 Task: Add a column "Request date".
Action: Mouse moved to (809, 395)
Screenshot: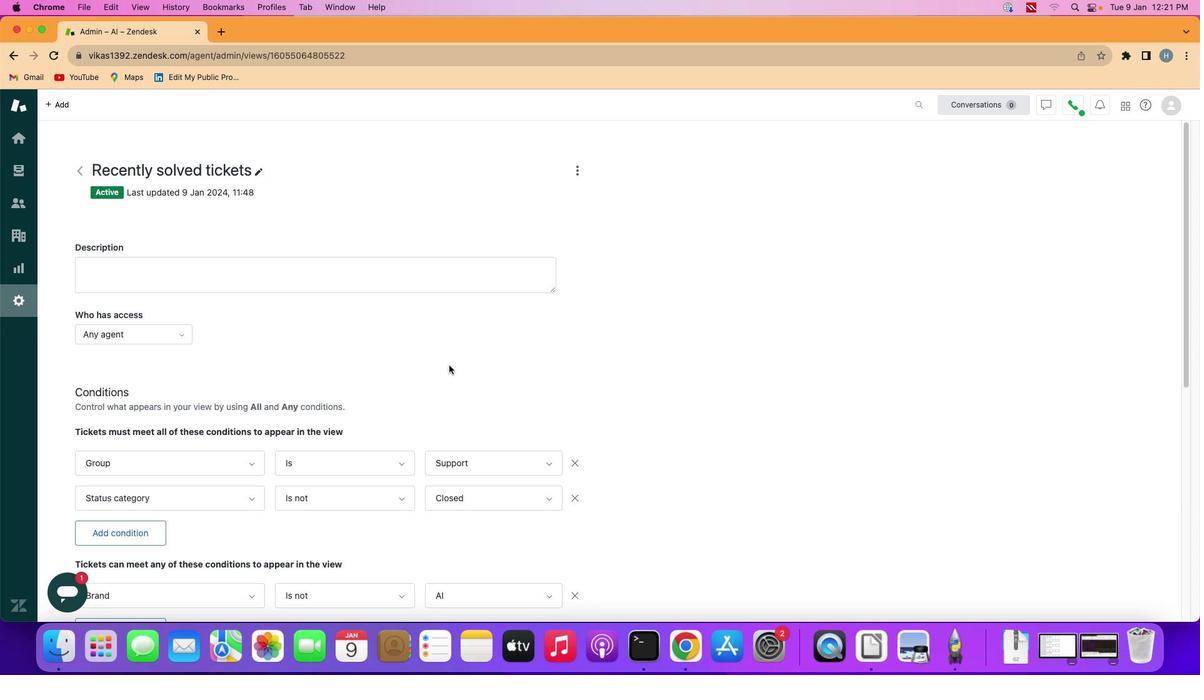 
Action: Mouse scrolled (809, 395) with delta (-81, 320)
Screenshot: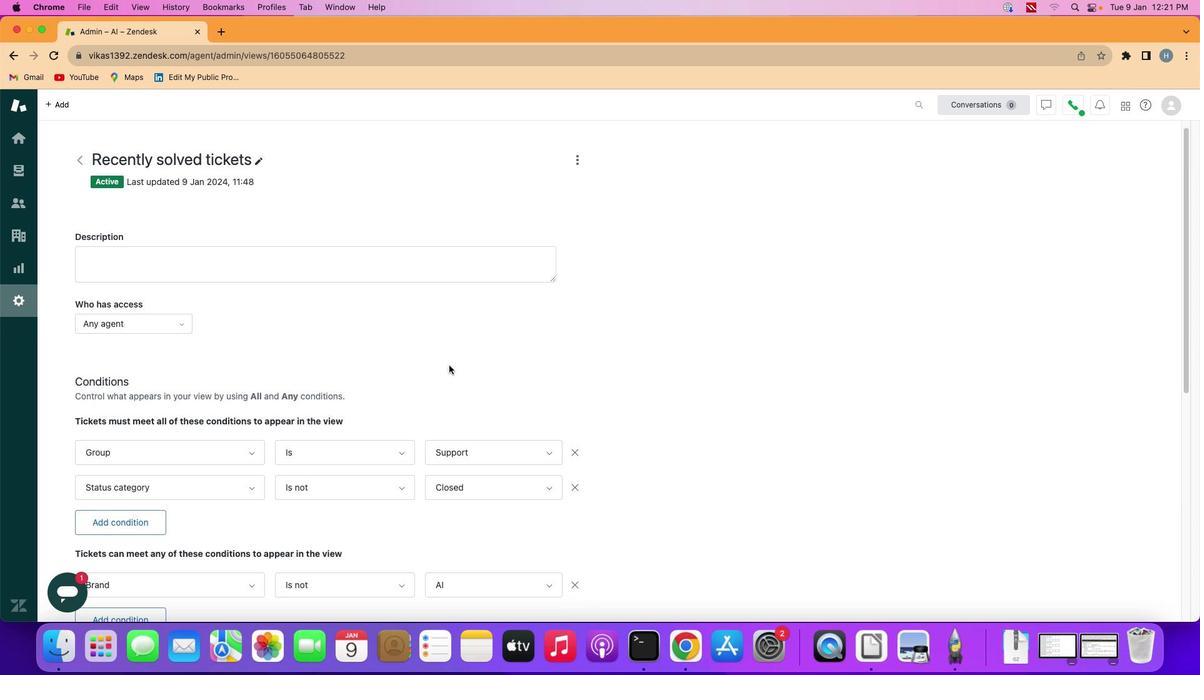 
Action: Mouse scrolled (809, 395) with delta (-81, 320)
Screenshot: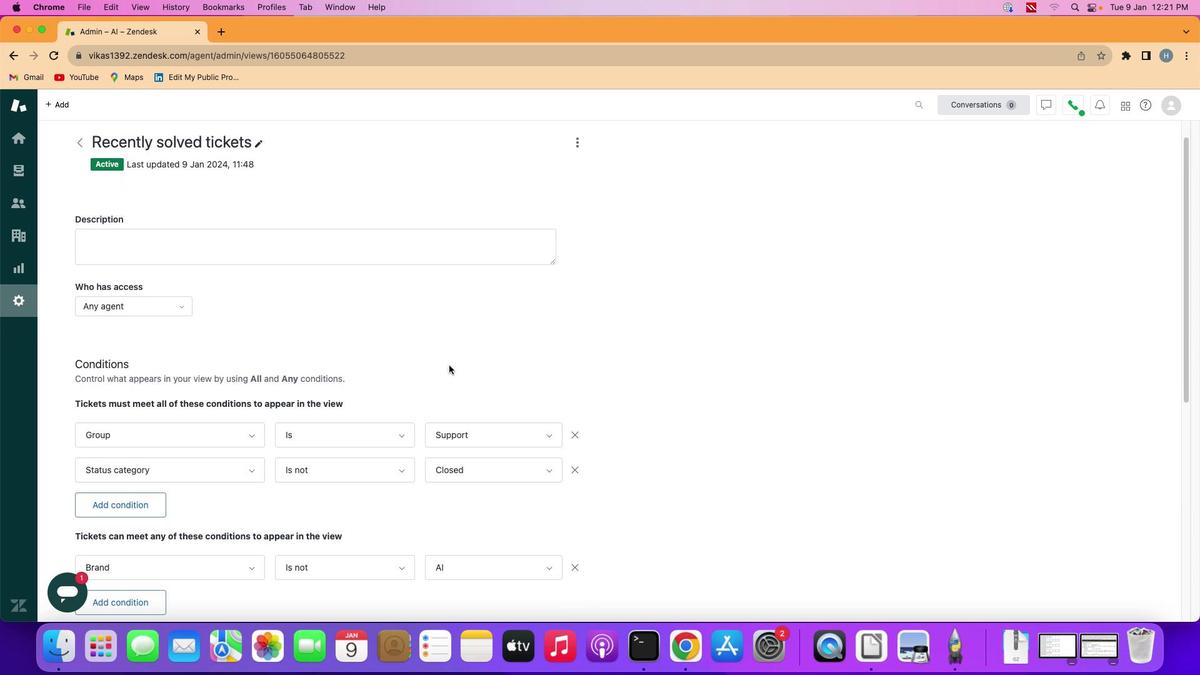 
Action: Mouse scrolled (809, 395) with delta (-81, 320)
Screenshot: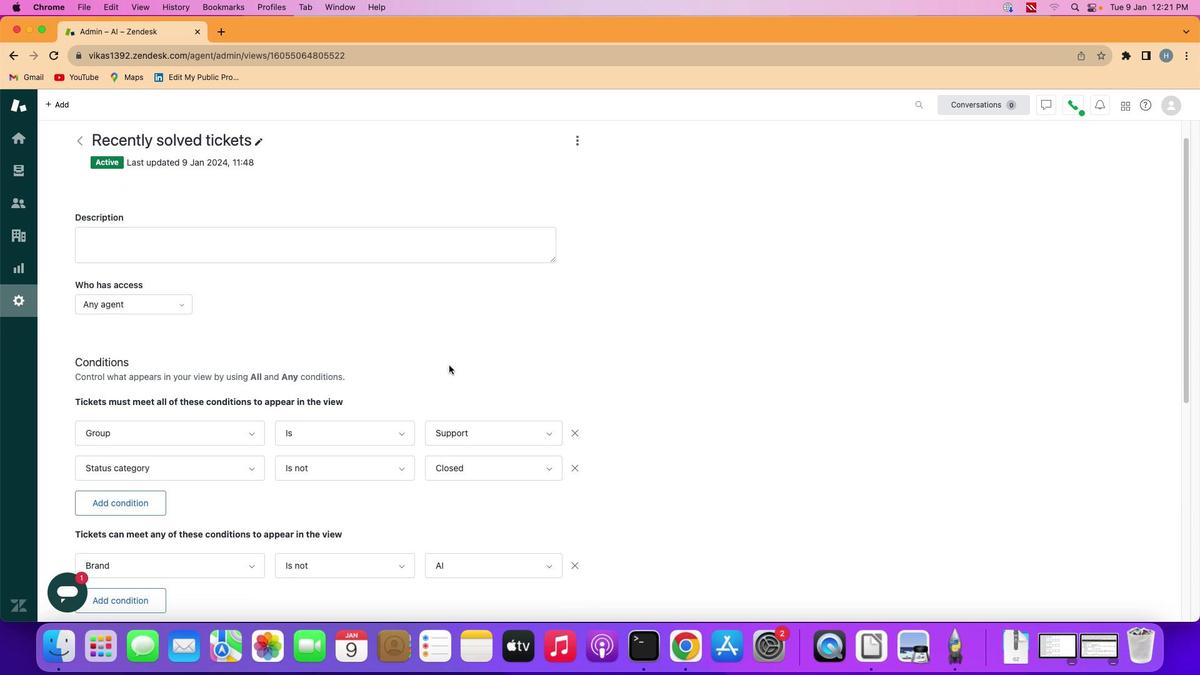 
Action: Mouse scrolled (809, 395) with delta (-81, 320)
Screenshot: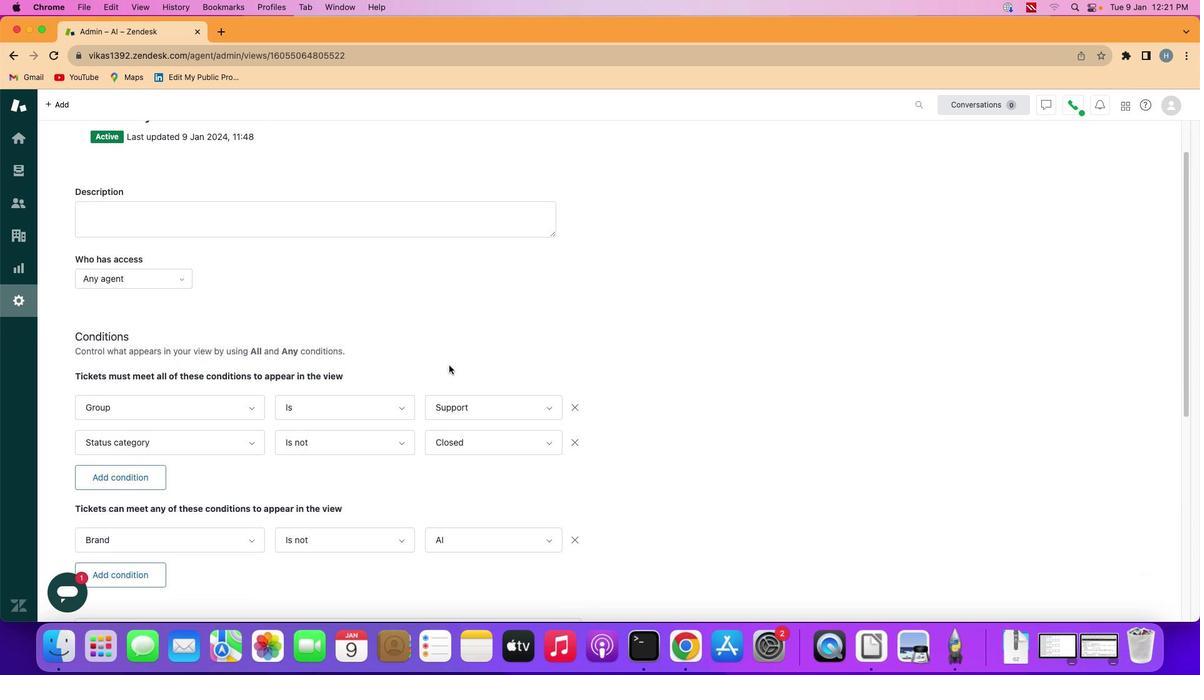 
Action: Mouse scrolled (809, 395) with delta (-81, 320)
Screenshot: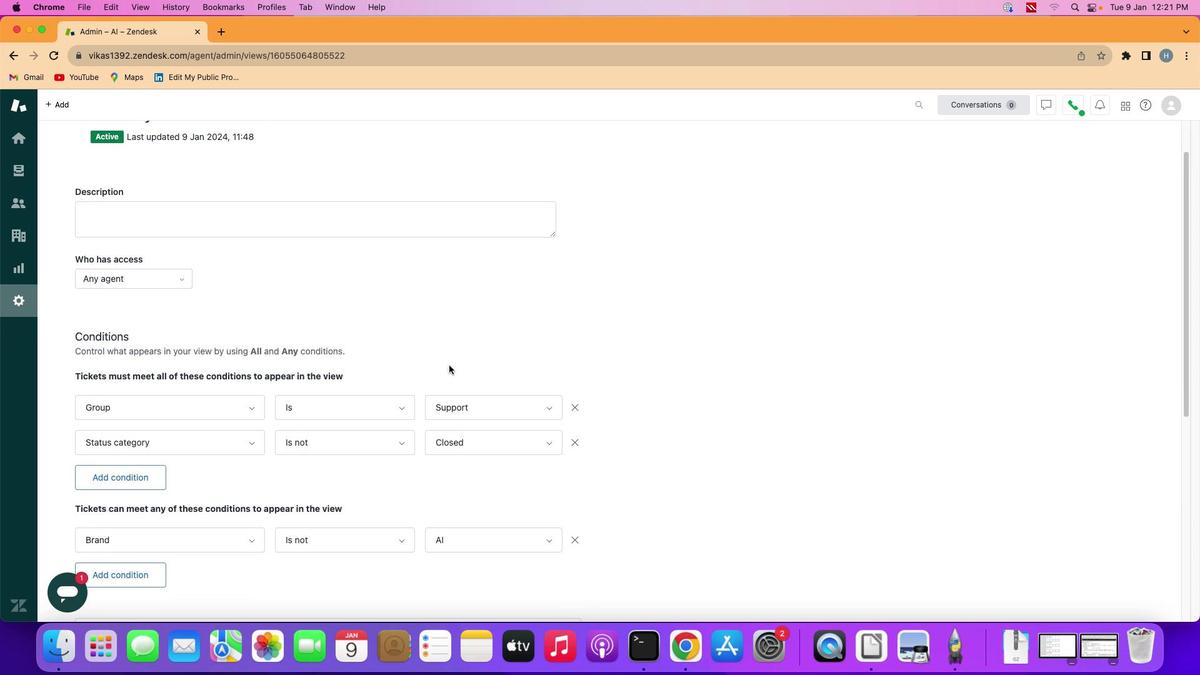 
Action: Mouse scrolled (809, 395) with delta (-81, 320)
Screenshot: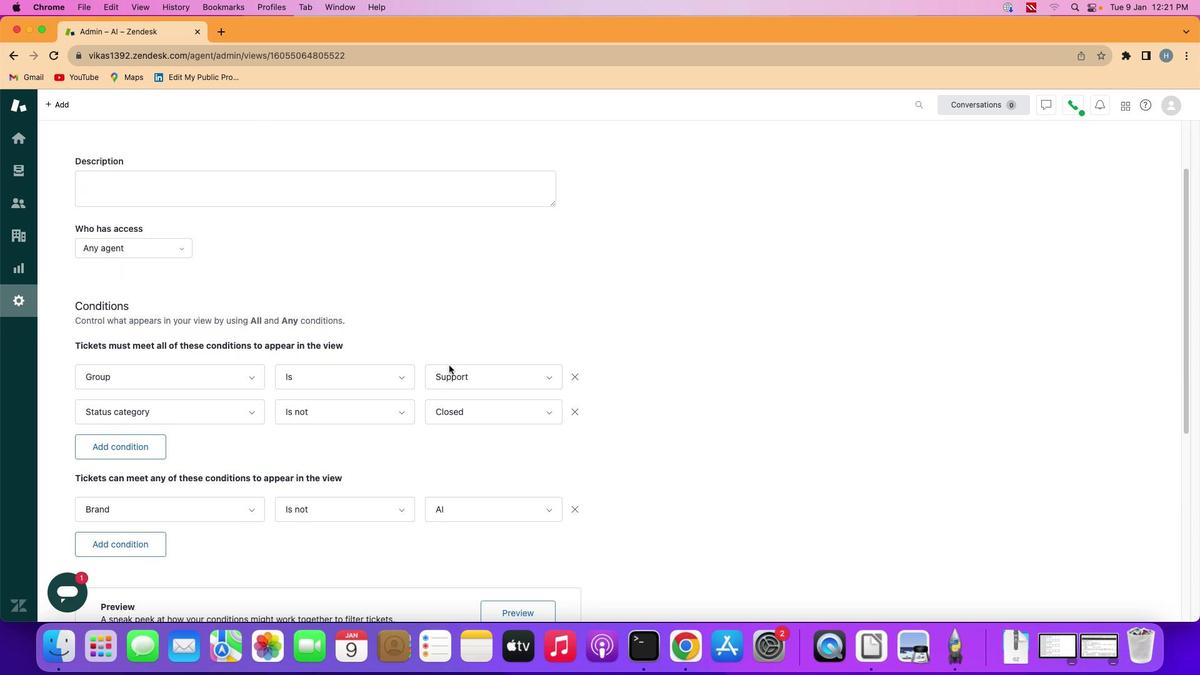 
Action: Mouse scrolled (809, 395) with delta (-81, 320)
Screenshot: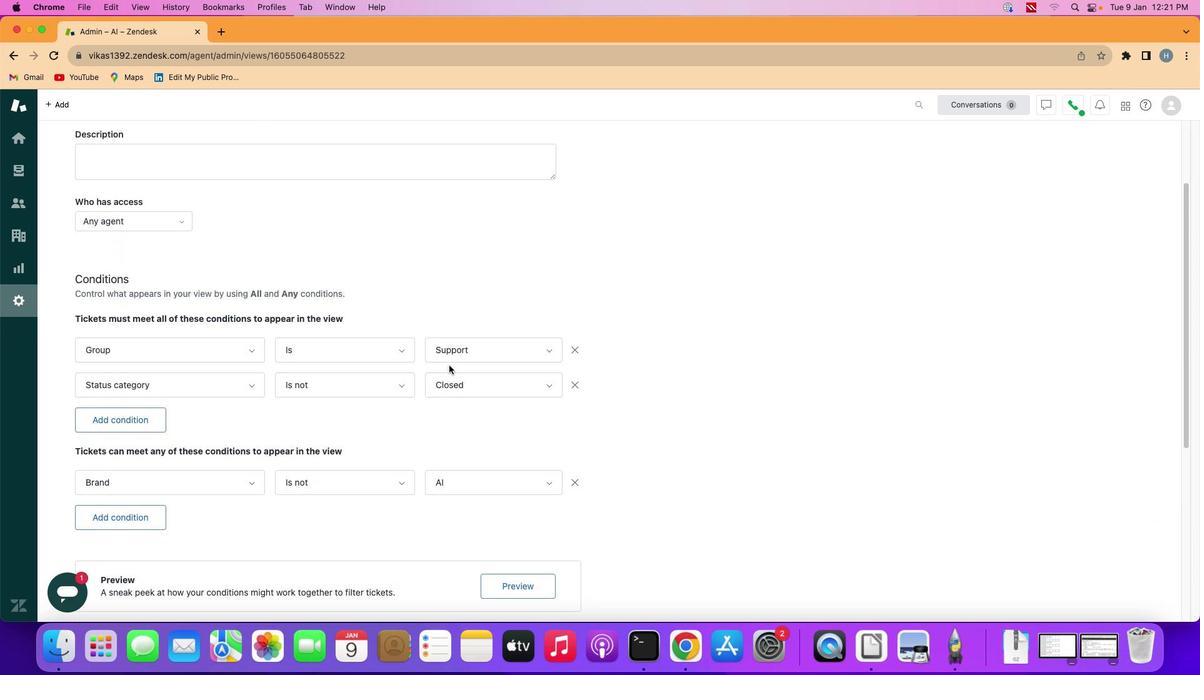 
Action: Mouse scrolled (809, 395) with delta (-81, 320)
Screenshot: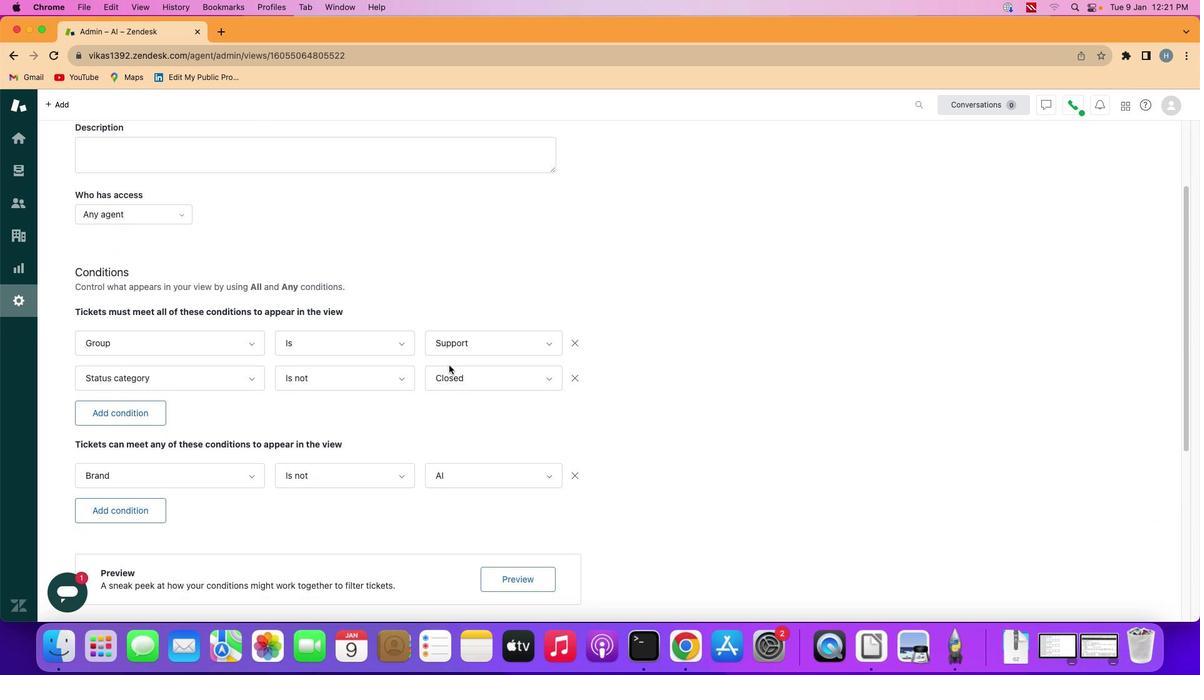 
Action: Mouse scrolled (809, 395) with delta (-81, 320)
Screenshot: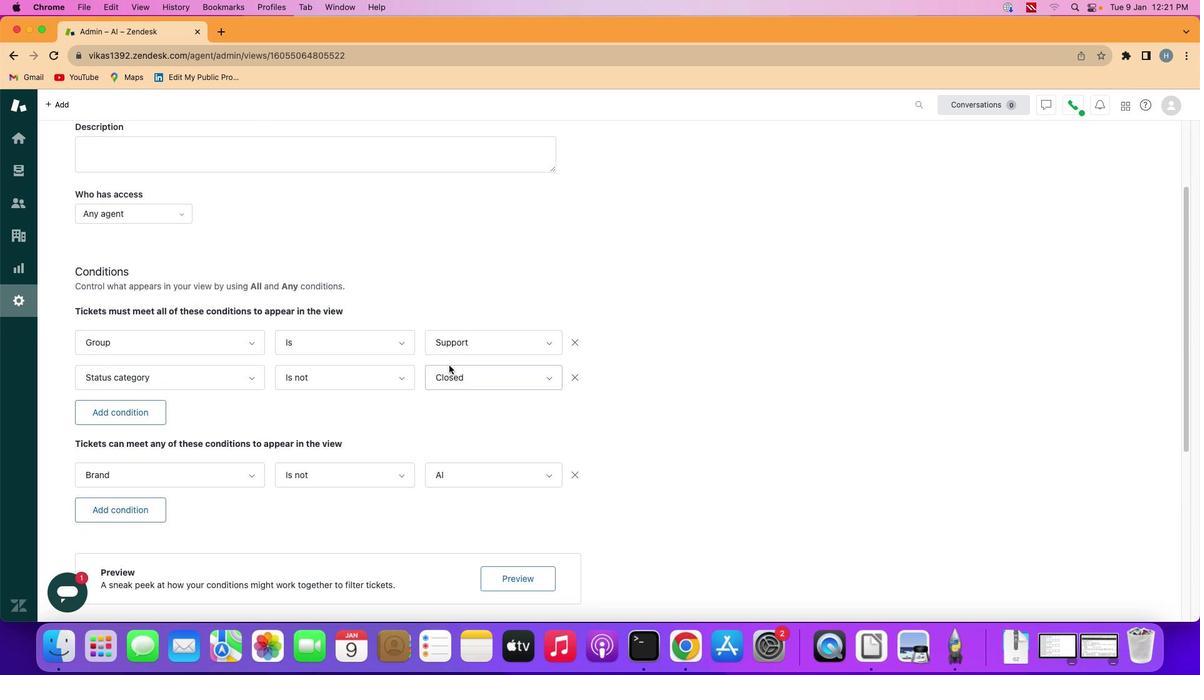 
Action: Mouse moved to (809, 395)
Screenshot: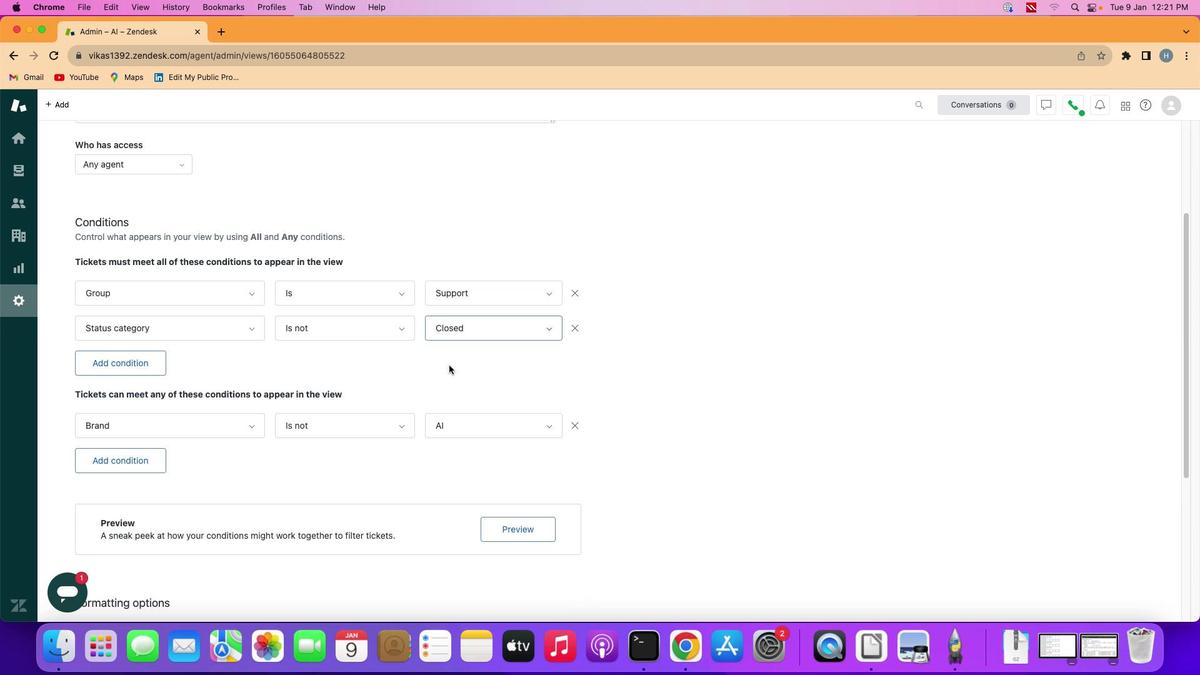 
Action: Mouse scrolled (809, 395) with delta (-81, 320)
Screenshot: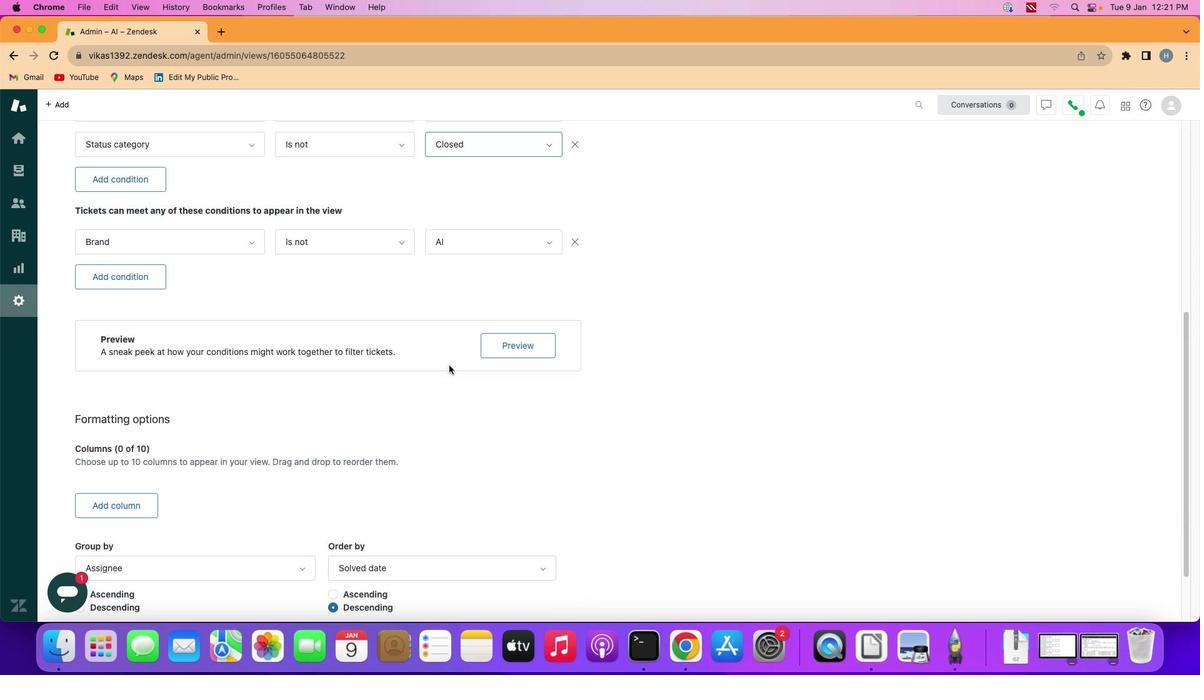 
Action: Mouse scrolled (809, 395) with delta (-81, 320)
Screenshot: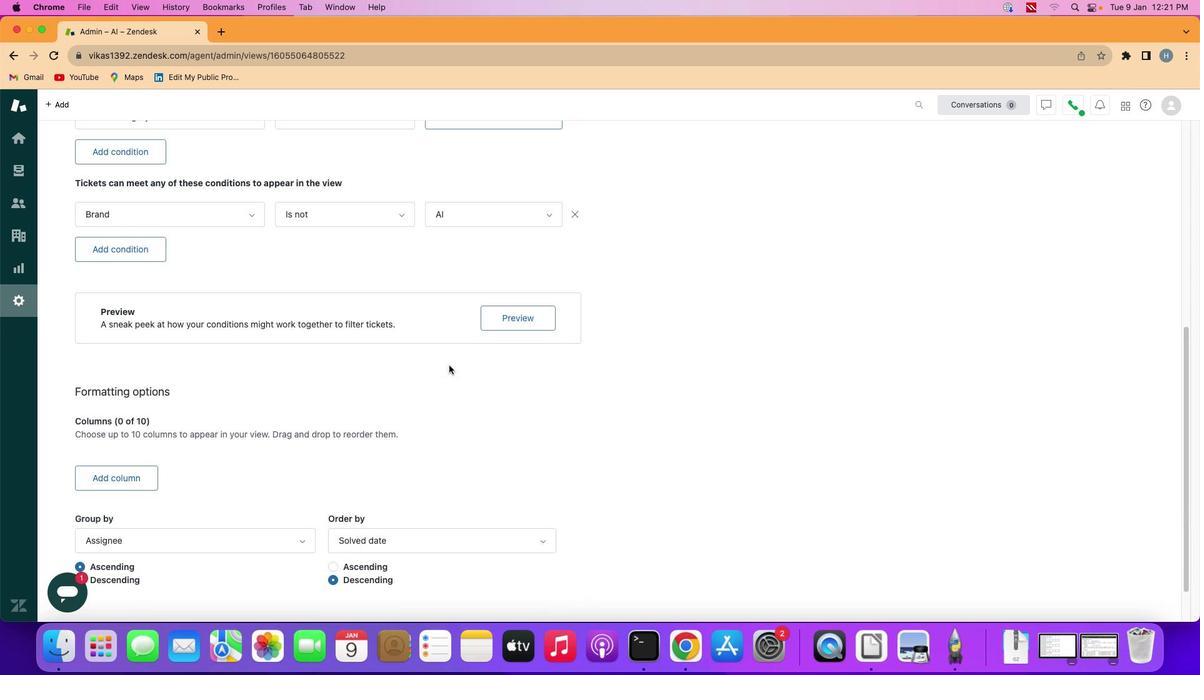 
Action: Mouse scrolled (809, 395) with delta (-81, 320)
Screenshot: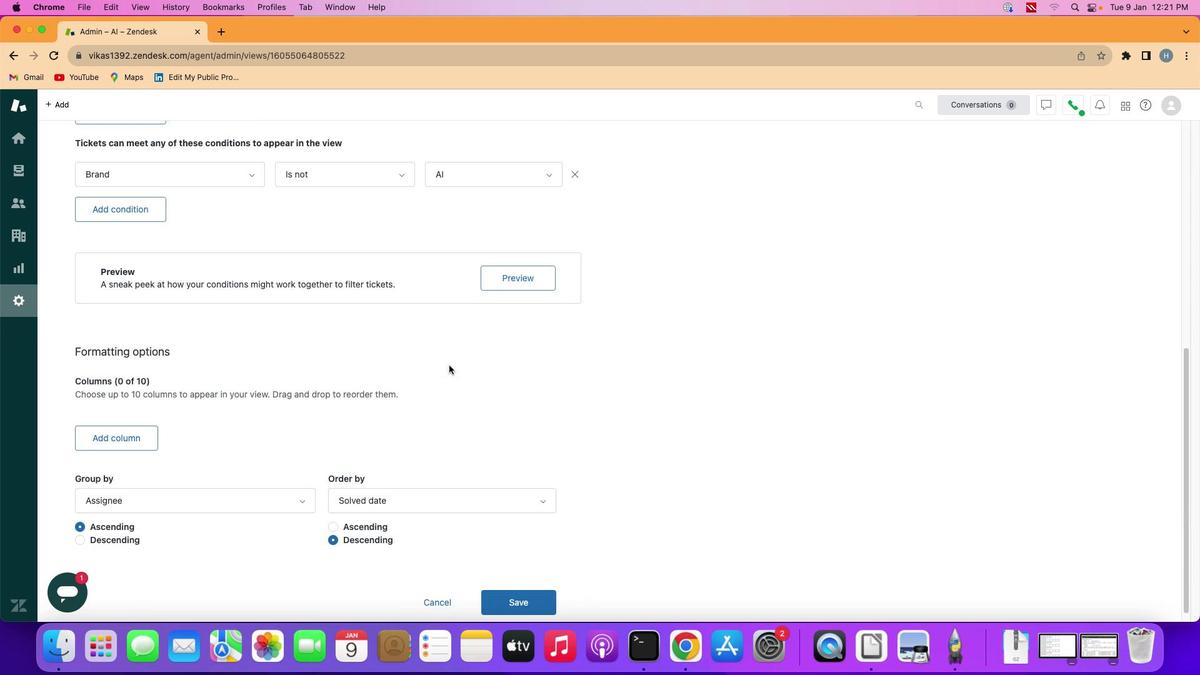 
Action: Mouse scrolled (809, 395) with delta (-81, 319)
Screenshot: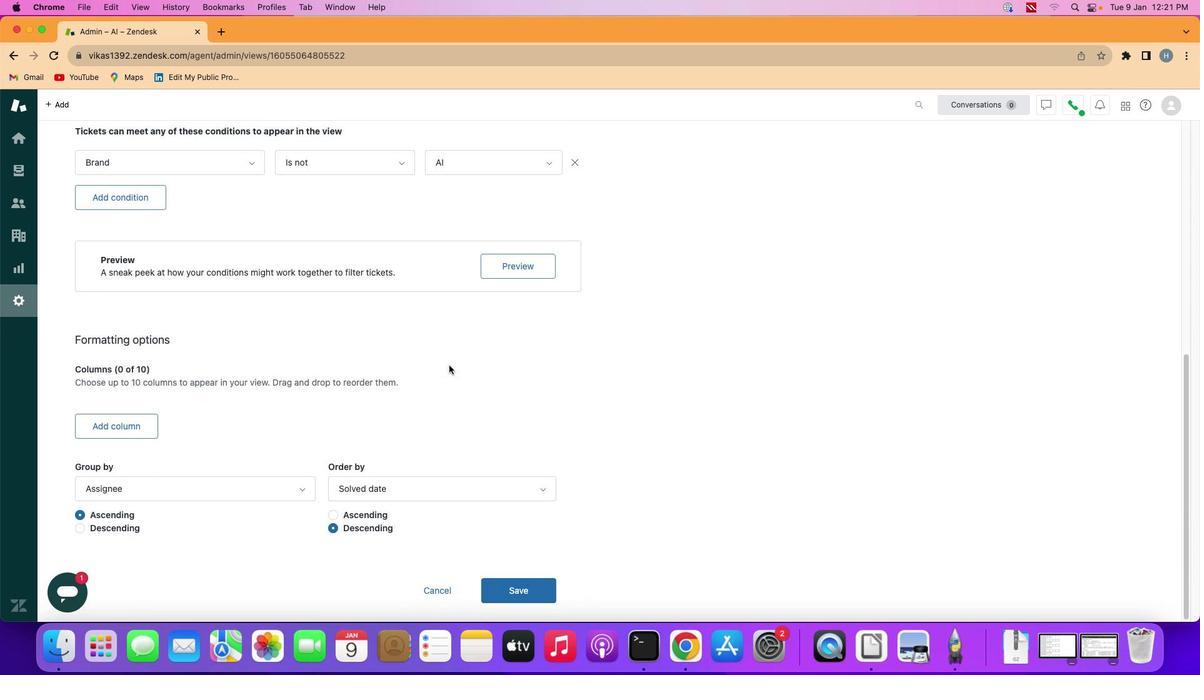 
Action: Mouse scrolled (809, 395) with delta (-81, 320)
Screenshot: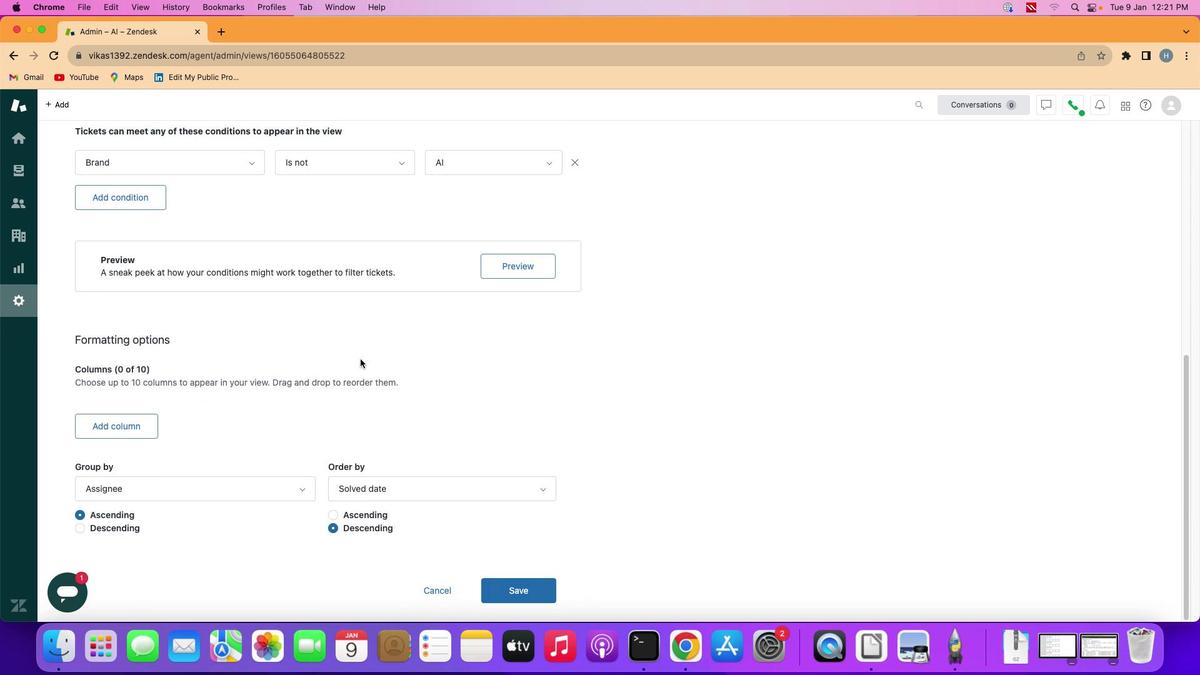 
Action: Mouse moved to (162, 407)
Screenshot: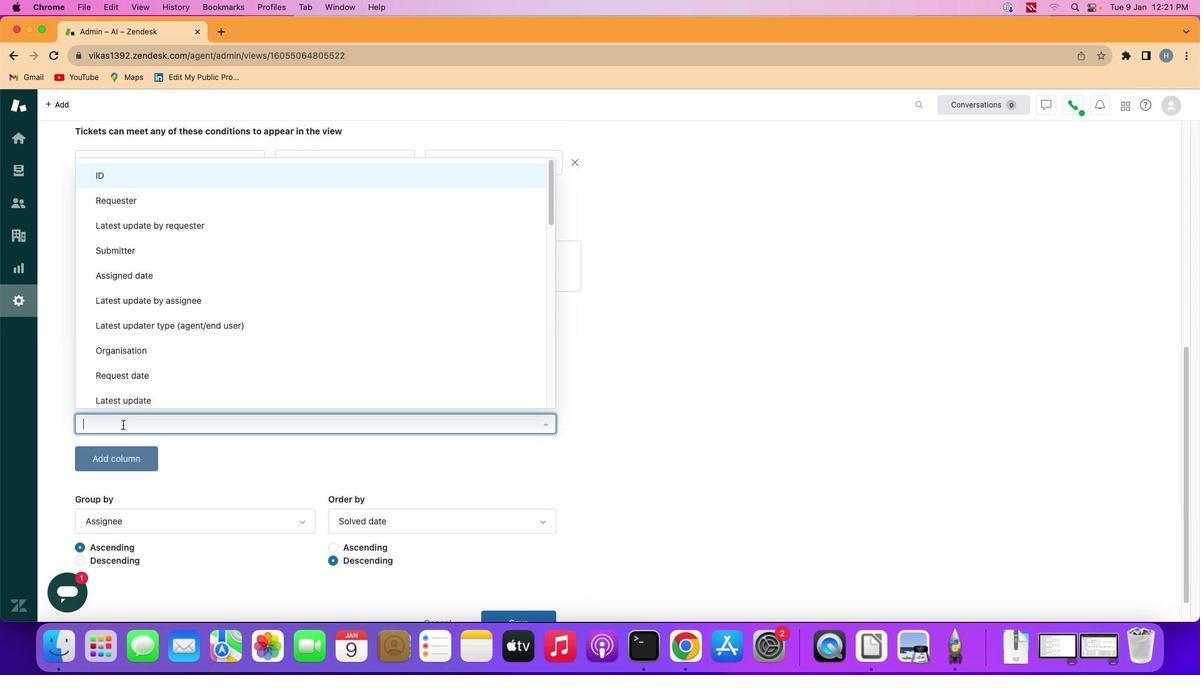 
Action: Mouse pressed left at (162, 407)
Screenshot: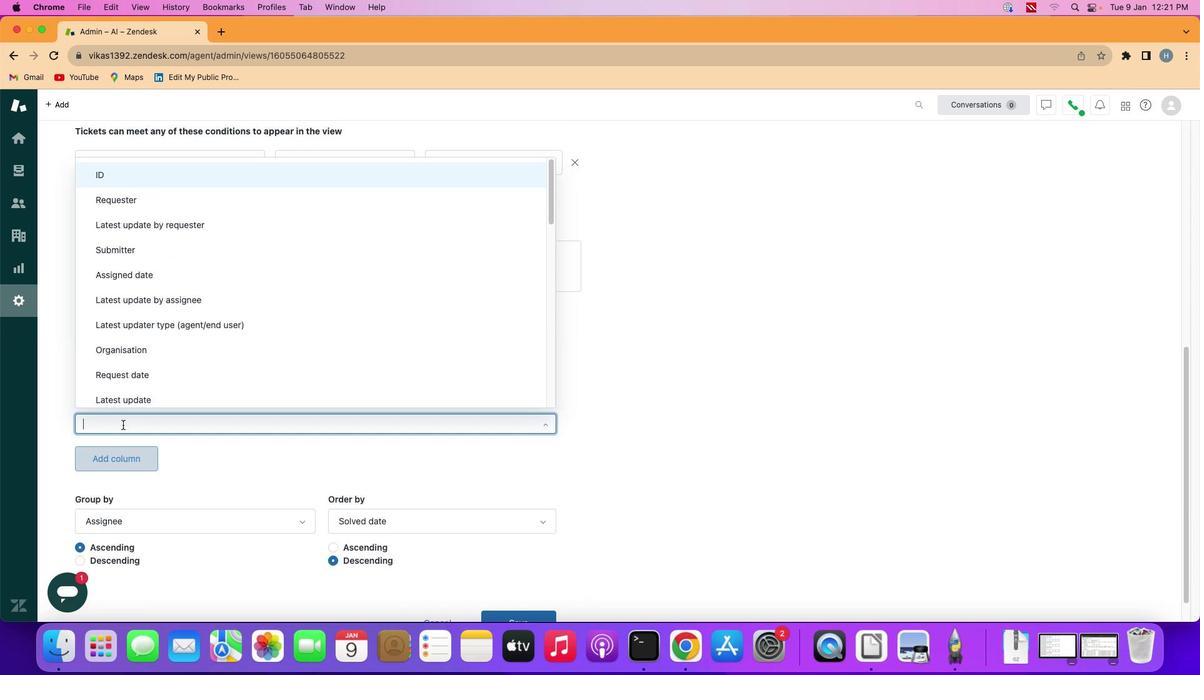 
Action: Mouse moved to (361, 397)
Screenshot: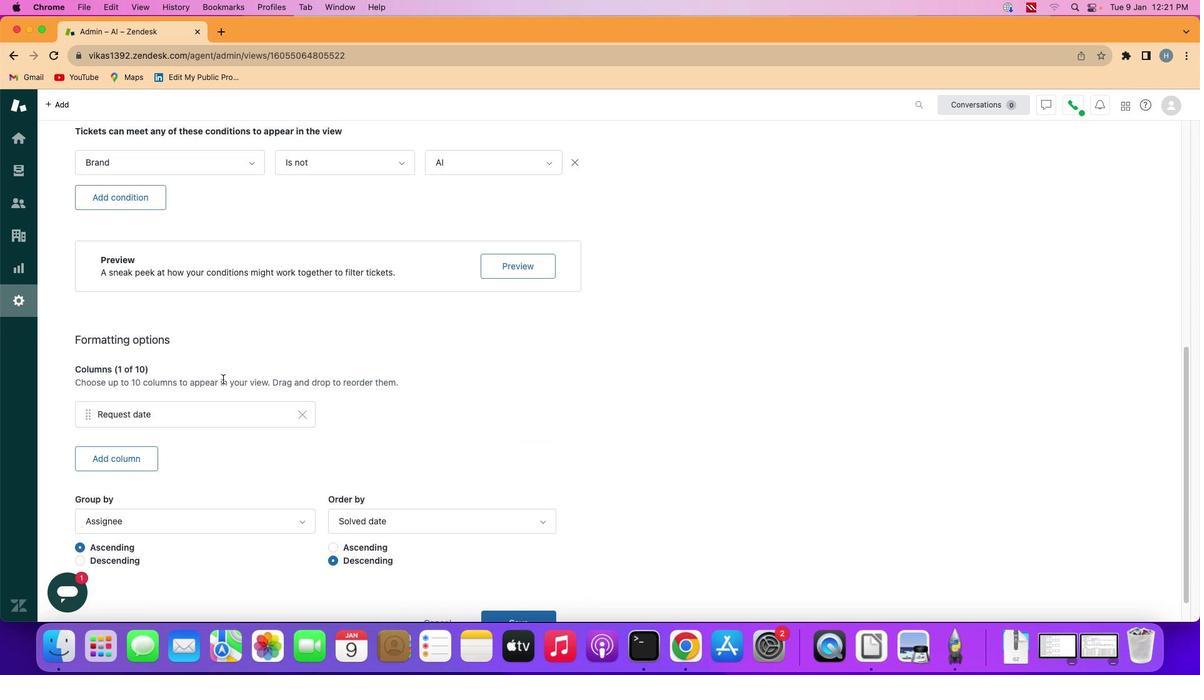 
Action: Mouse pressed left at (361, 397)
Screenshot: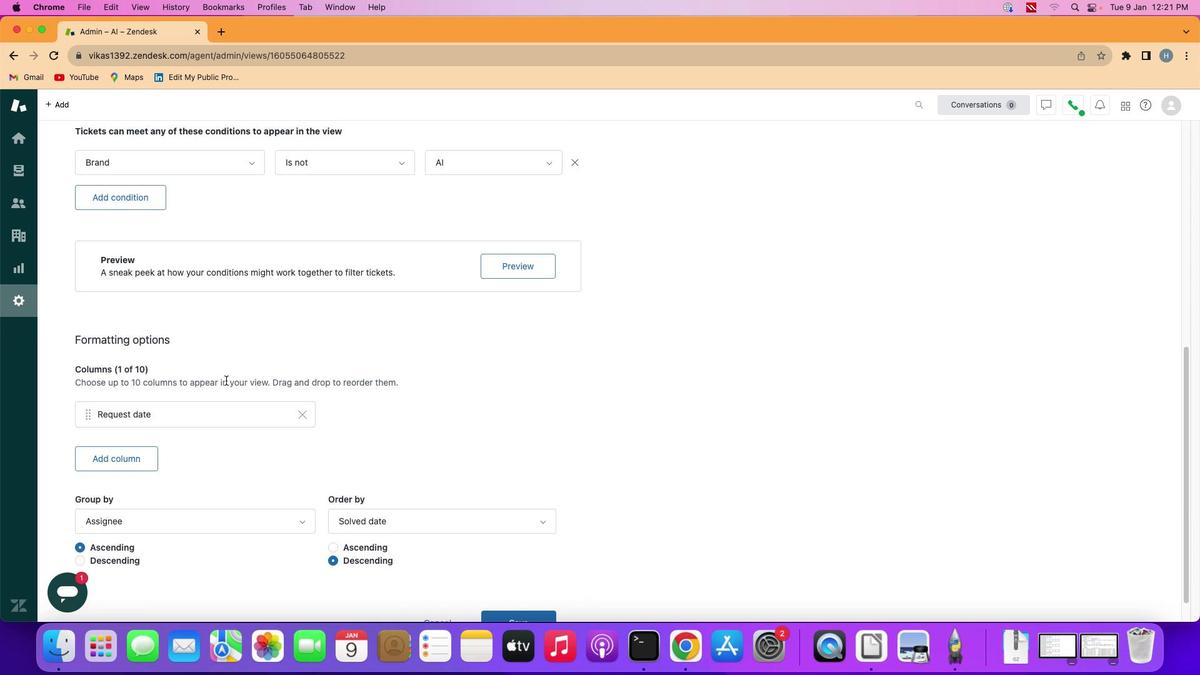 
Action: Mouse moved to (747, 401)
Screenshot: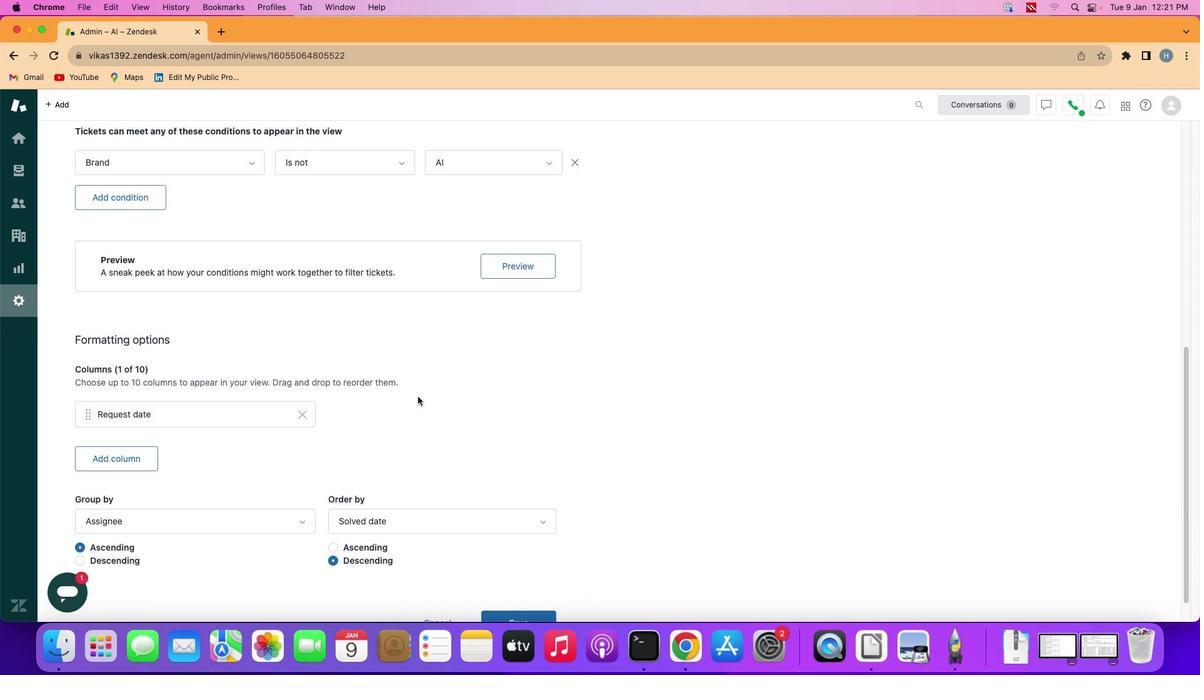 
